 Task: In Mark's project, Add a new field "Sprint" with the field type "Iteration" that starts on December 15, 2023, for the duration of 2 weeks to the roadmap layout.
Action: Mouse pressed left at (252, 157)
Screenshot: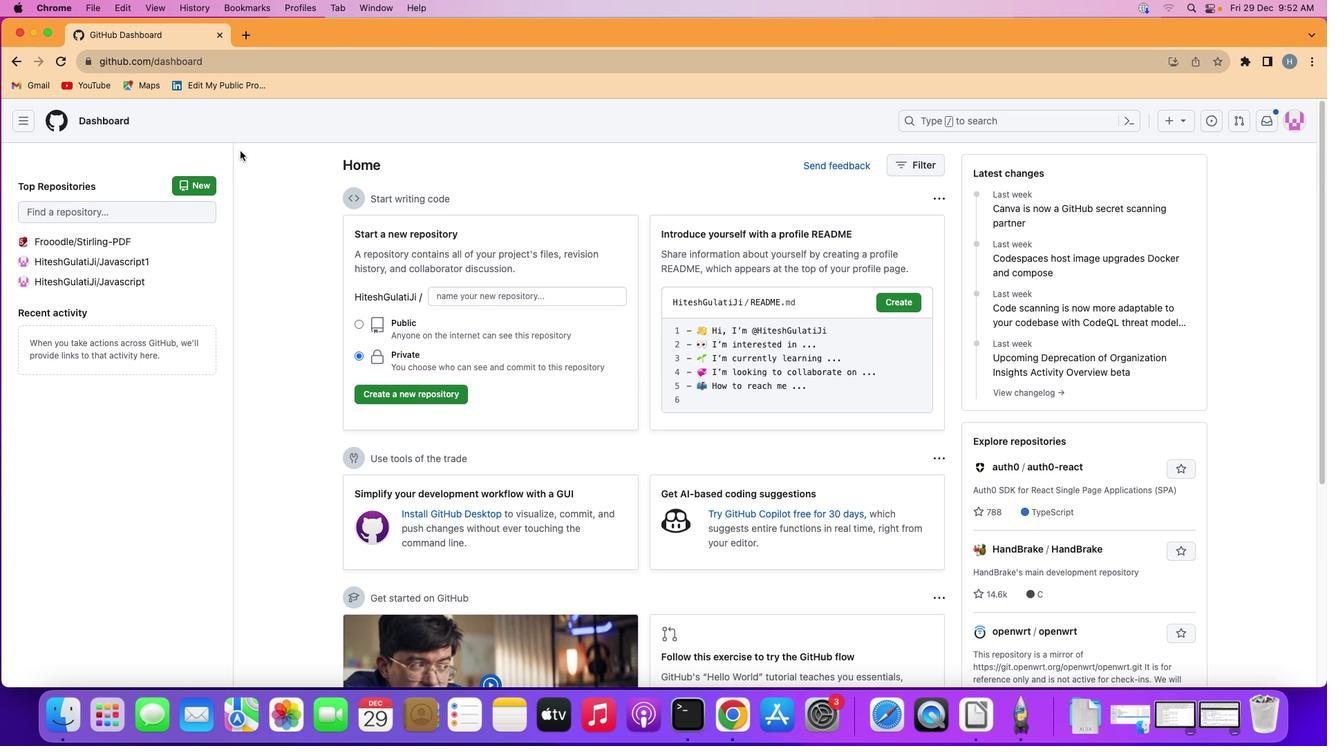 
Action: Mouse moved to (22, 120)
Screenshot: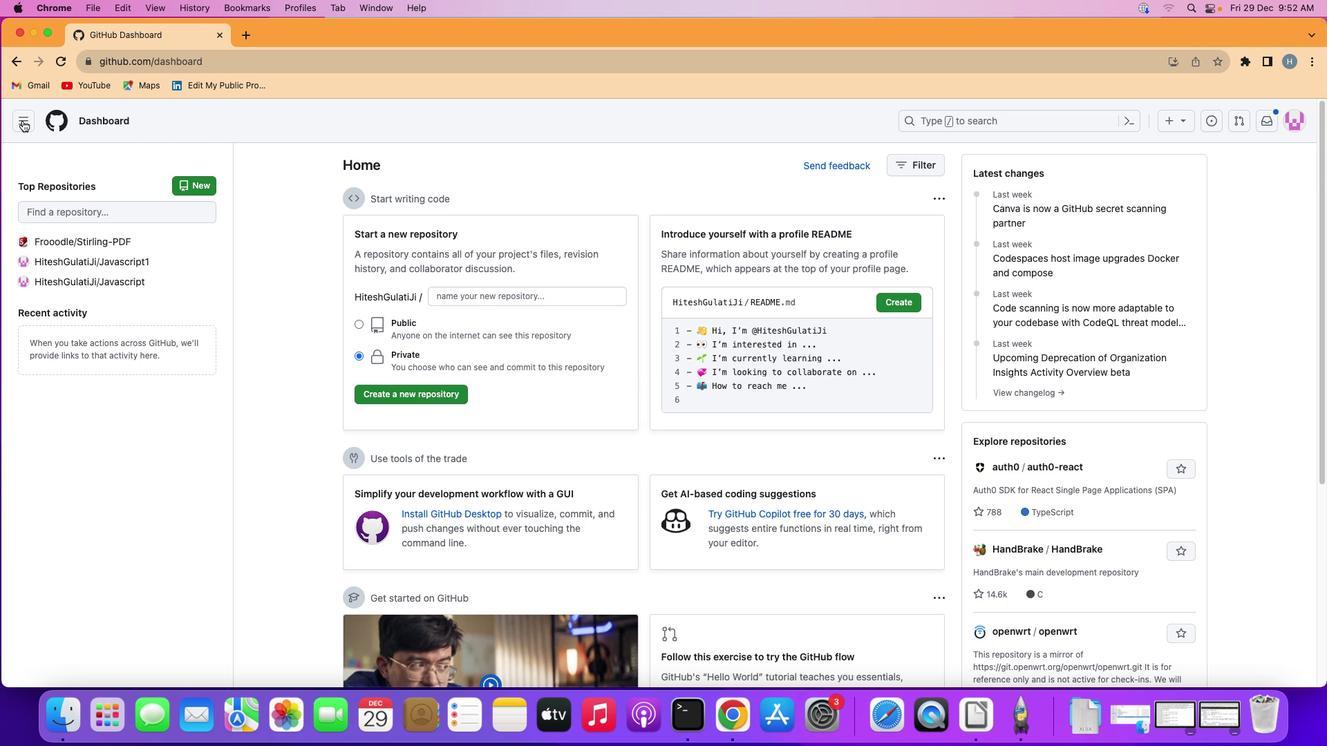 
Action: Mouse pressed left at (22, 120)
Screenshot: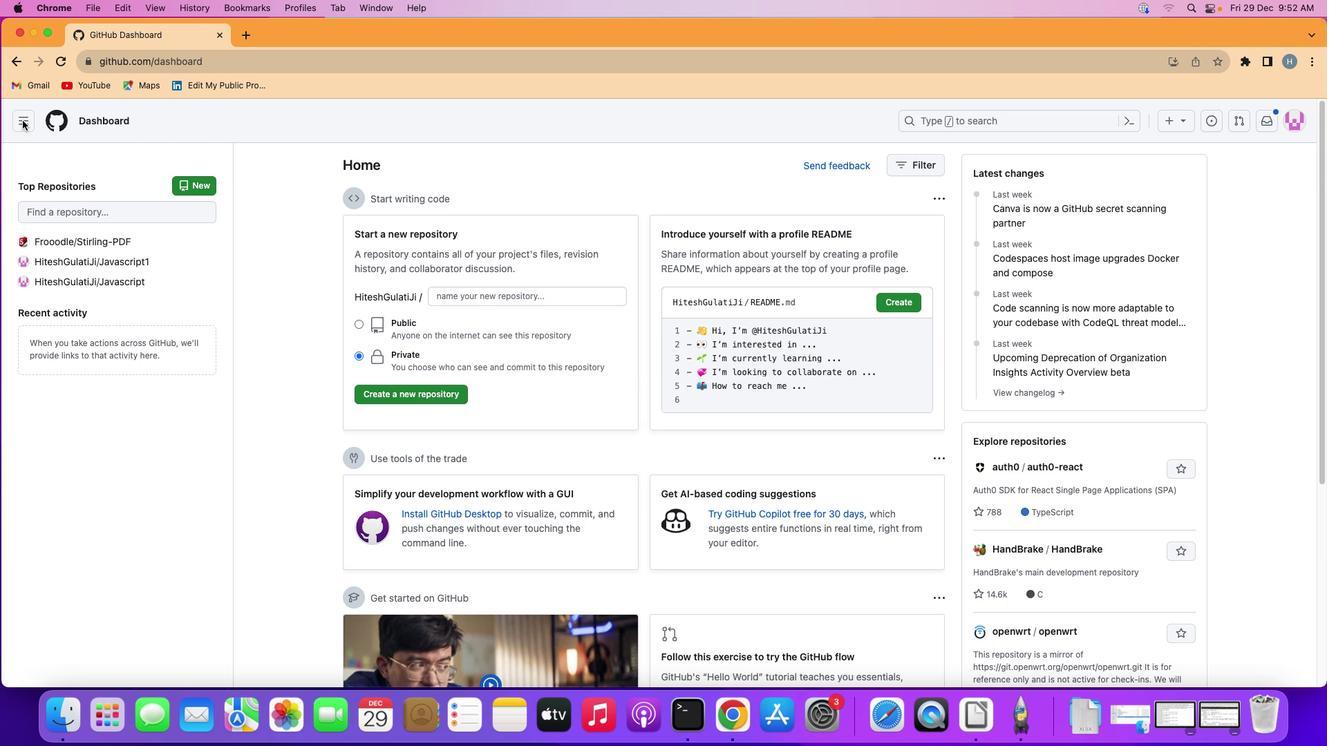 
Action: Mouse moved to (67, 221)
Screenshot: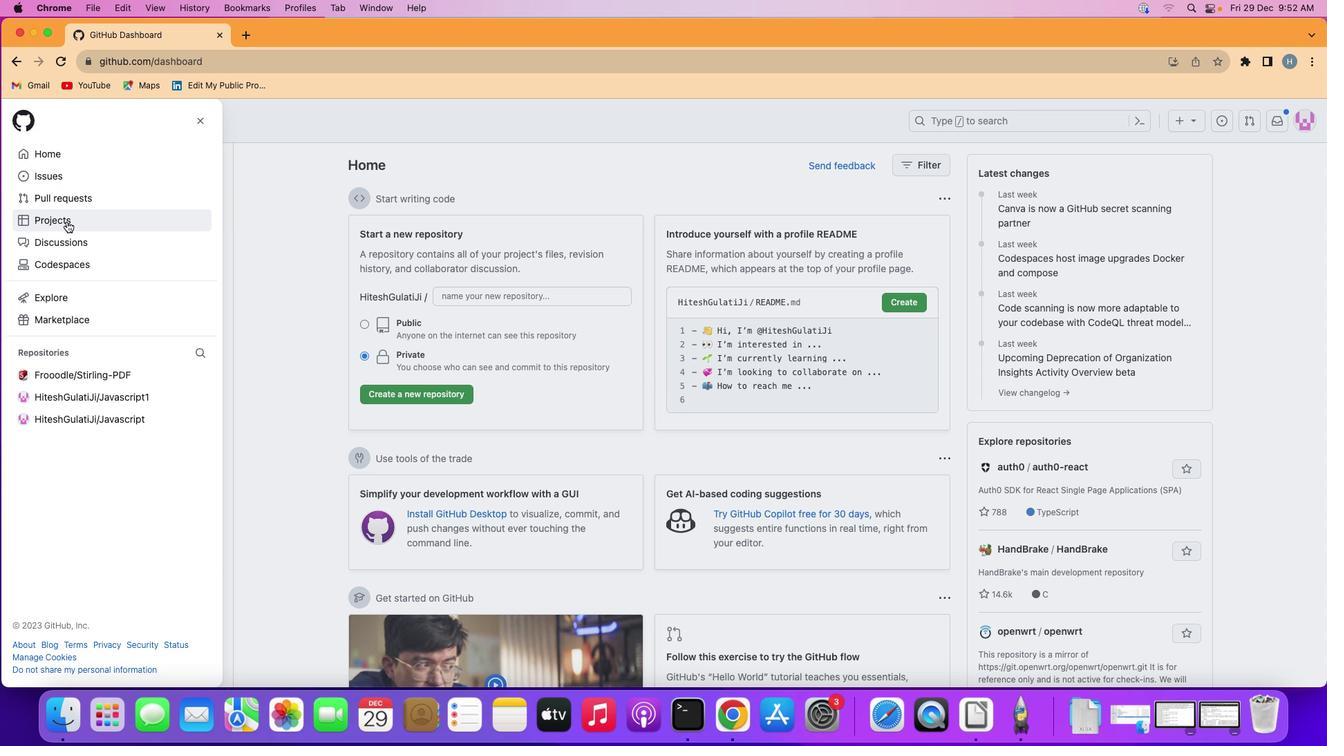 
Action: Mouse pressed left at (67, 221)
Screenshot: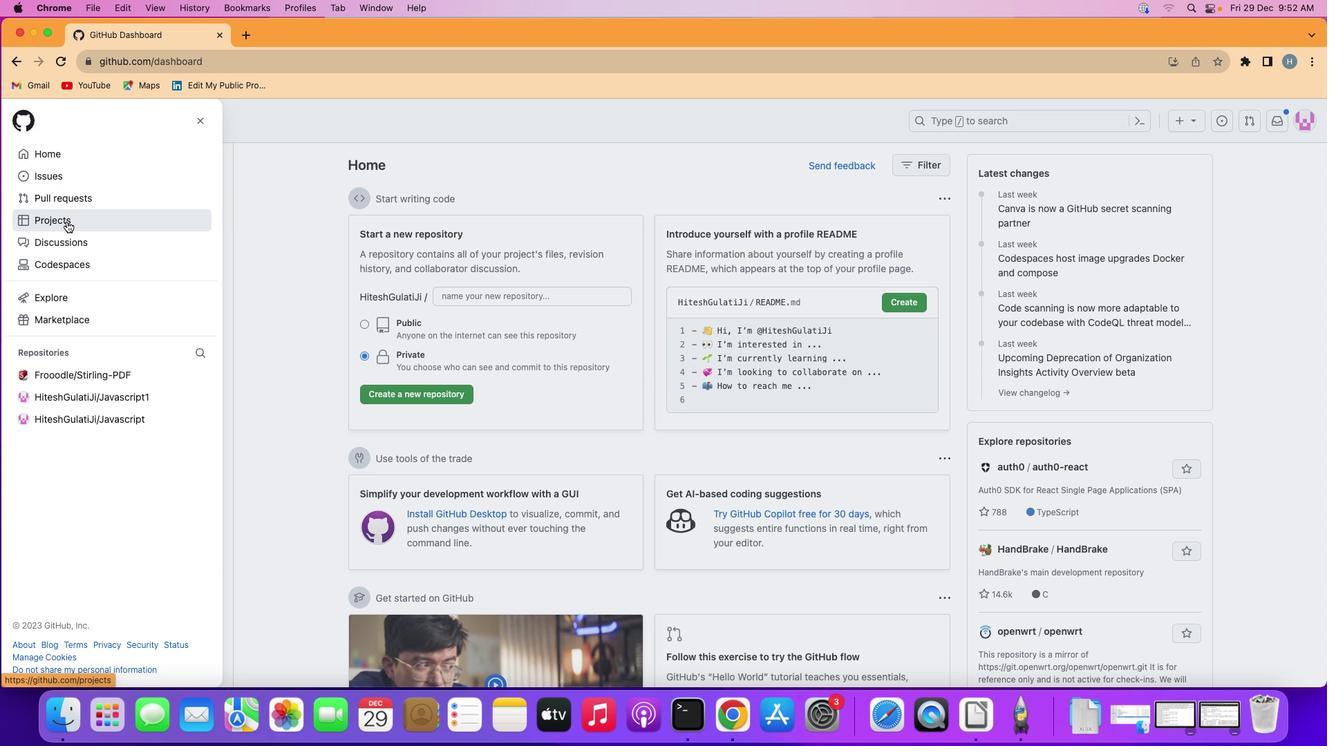 
Action: Mouse moved to (513, 307)
Screenshot: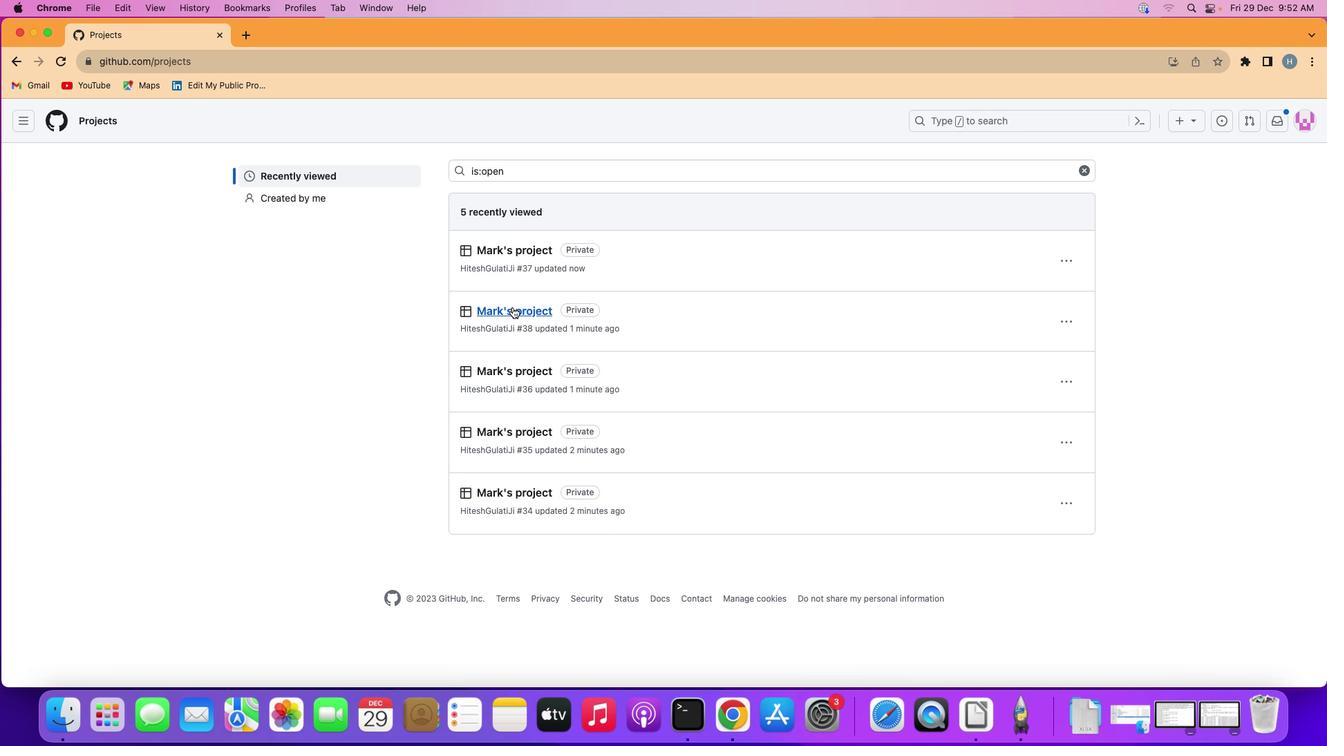 
Action: Mouse pressed left at (513, 307)
Screenshot: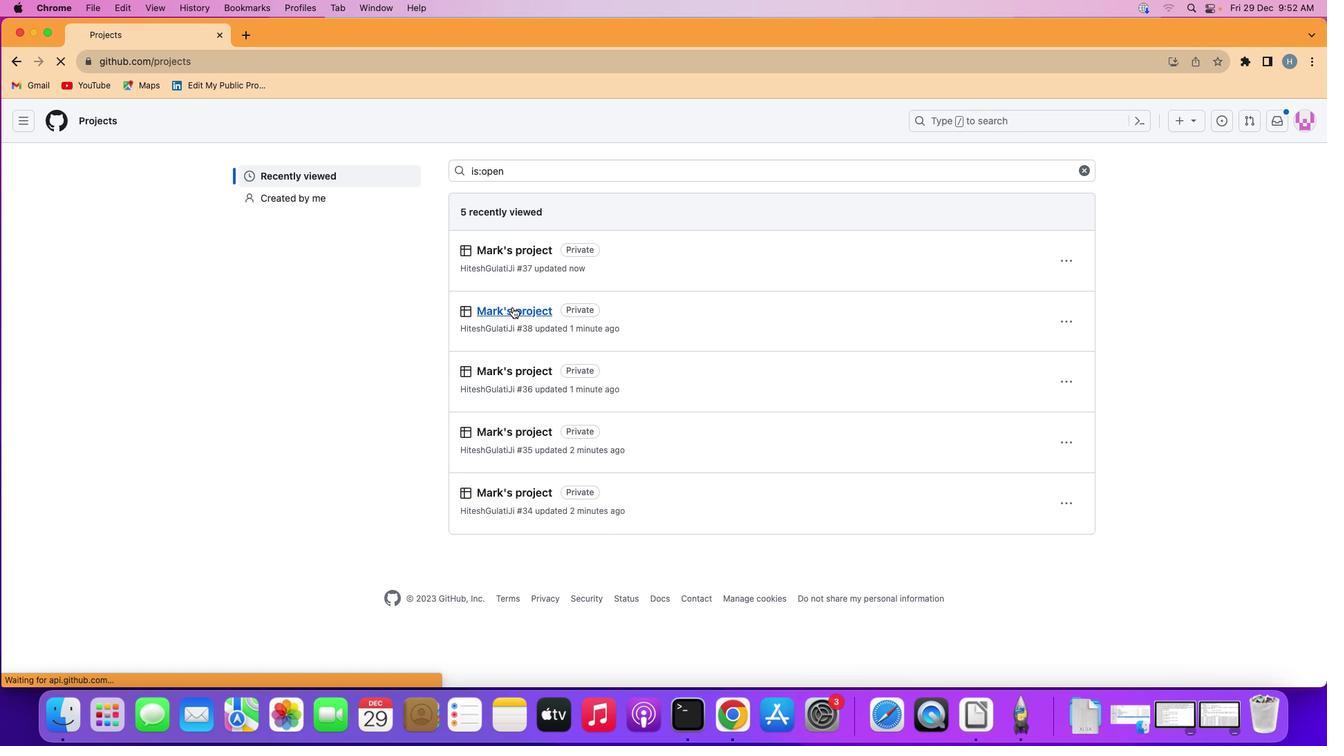 
Action: Mouse moved to (98, 188)
Screenshot: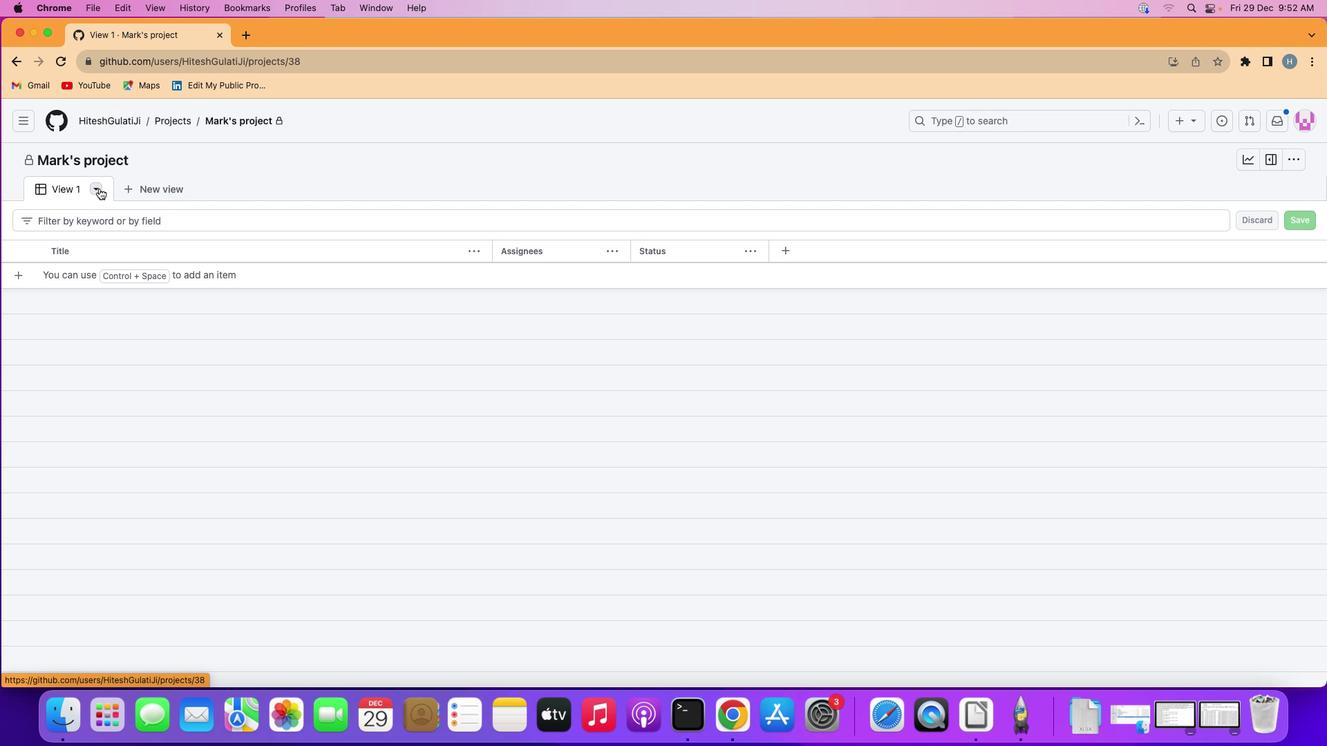 
Action: Mouse pressed left at (98, 188)
Screenshot: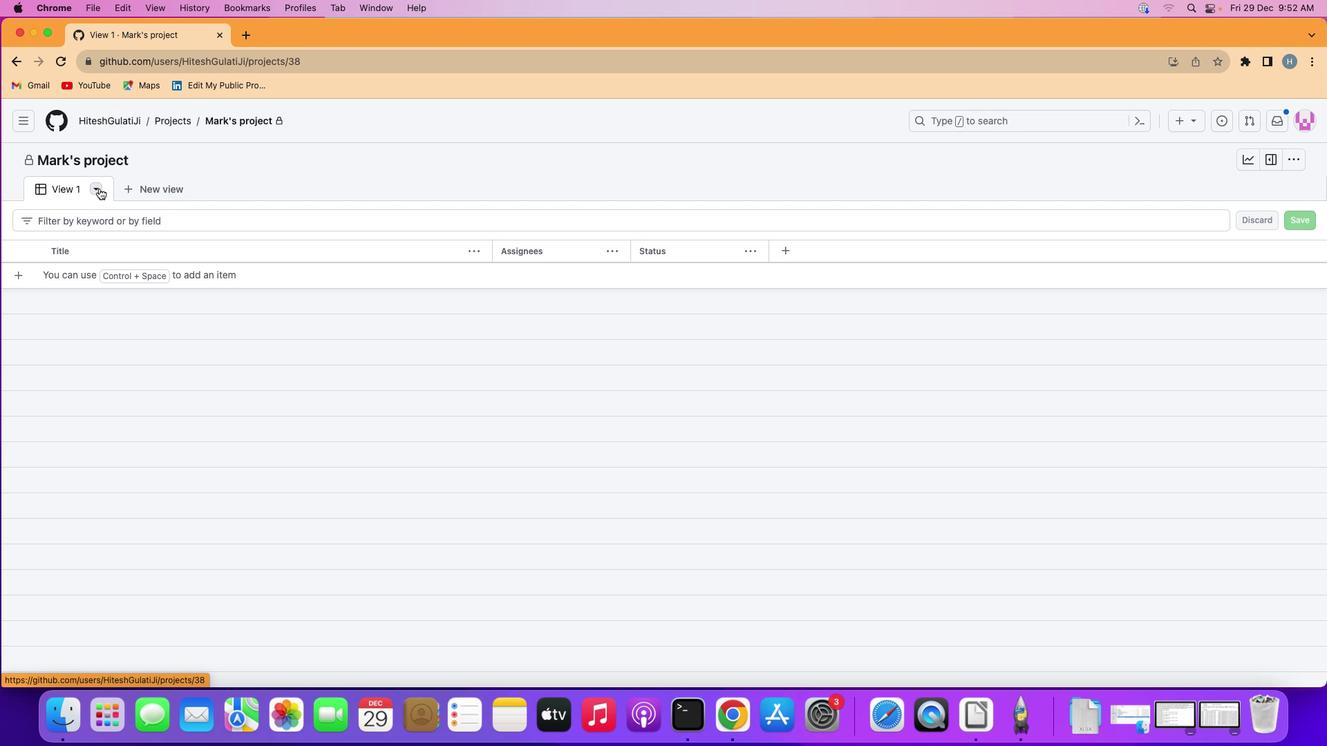 
Action: Mouse moved to (264, 235)
Screenshot: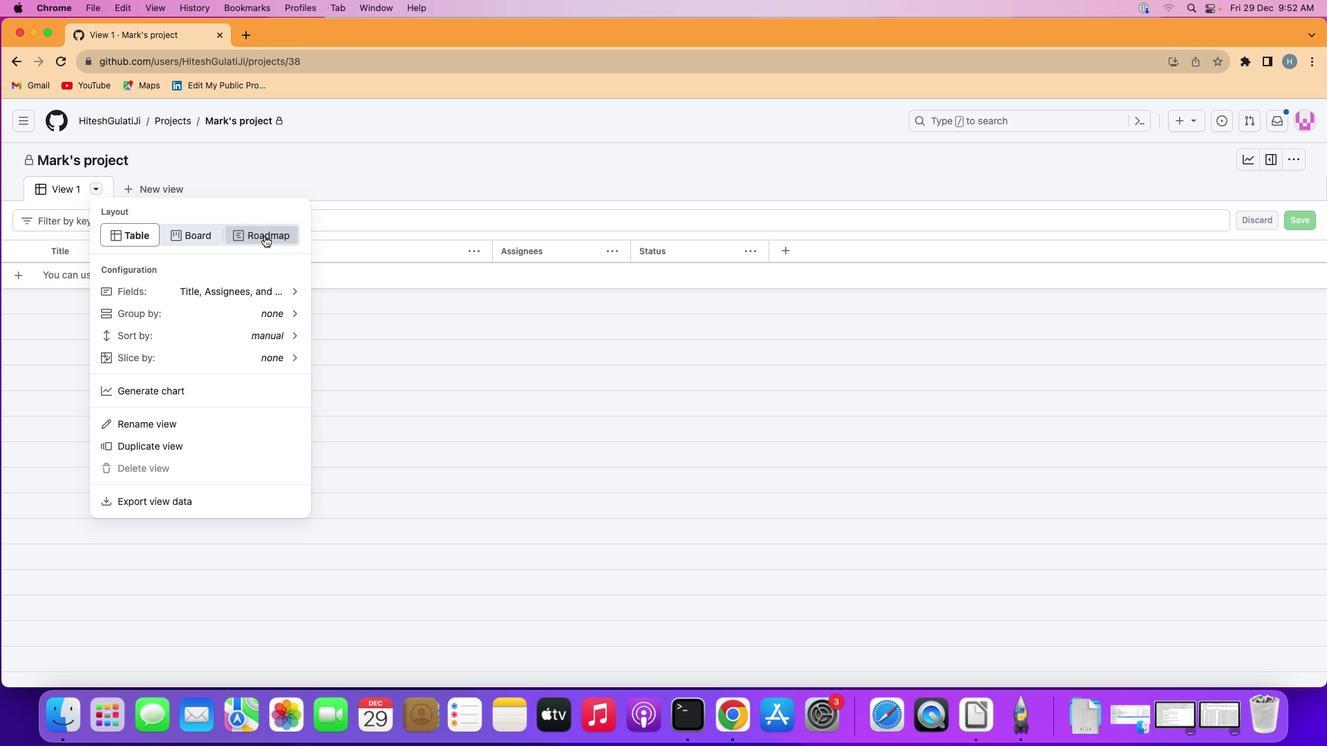 
Action: Mouse pressed left at (264, 235)
Screenshot: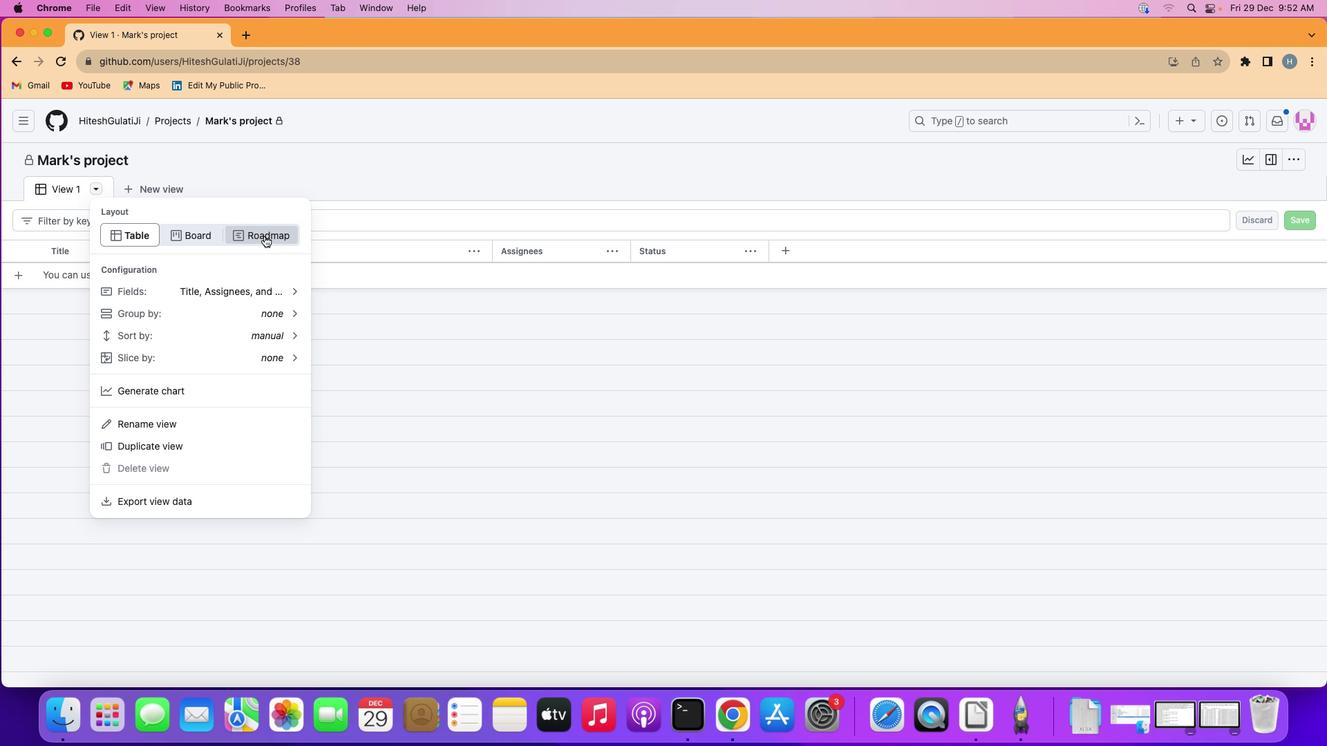 
Action: Mouse moved to (100, 187)
Screenshot: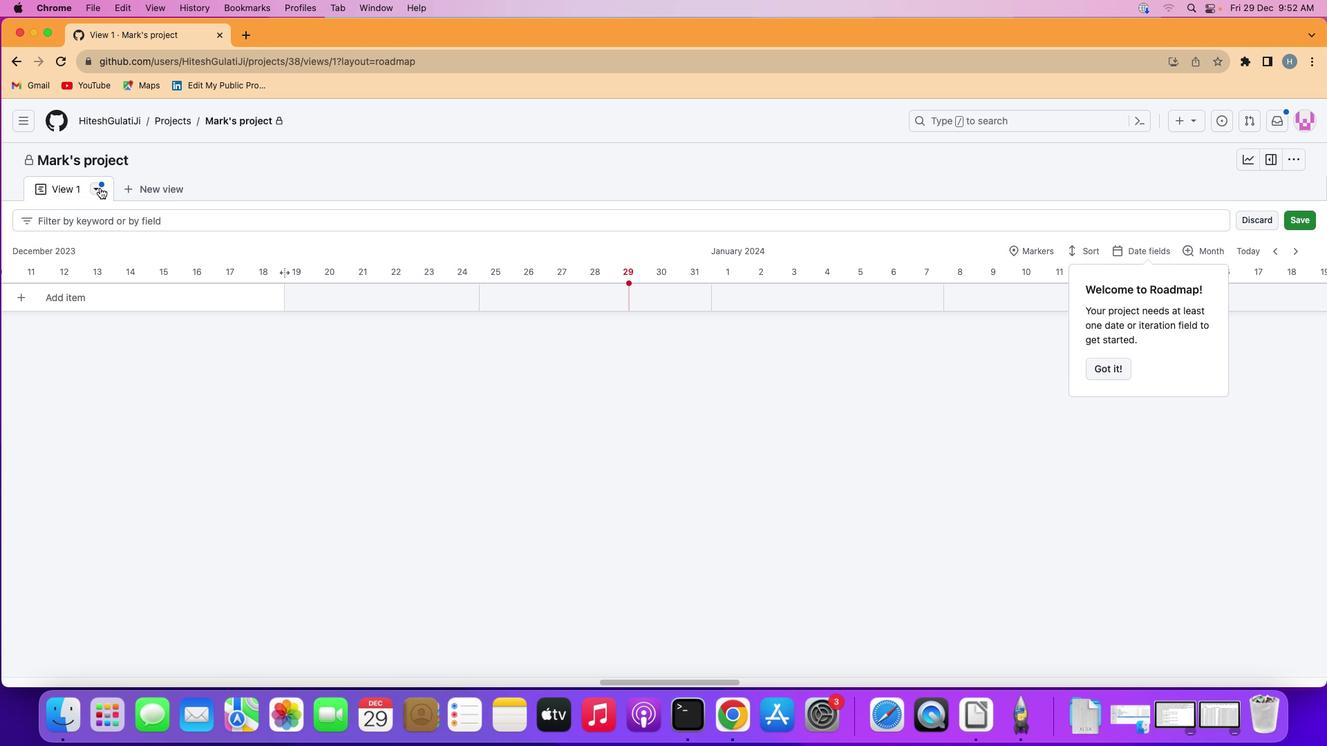 
Action: Mouse pressed left at (100, 187)
Screenshot: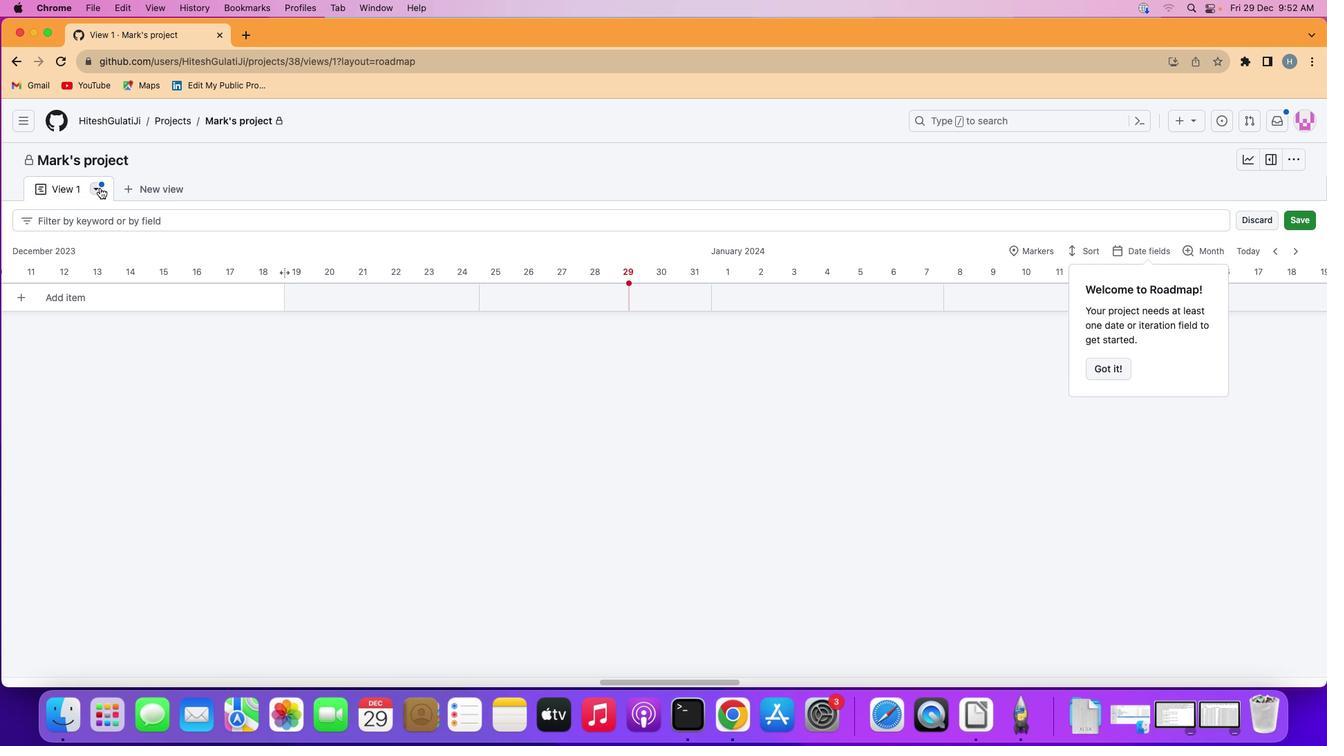 
Action: Mouse moved to (149, 356)
Screenshot: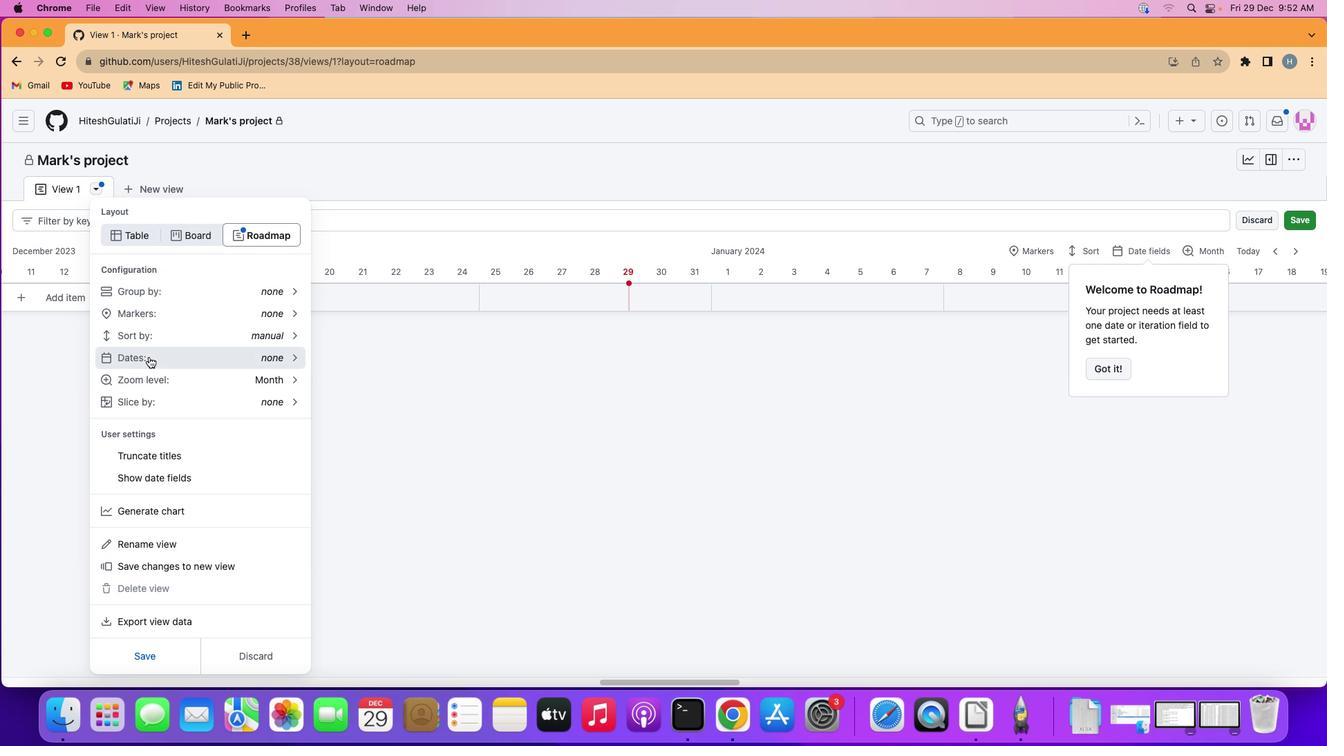 
Action: Mouse pressed left at (149, 356)
Screenshot: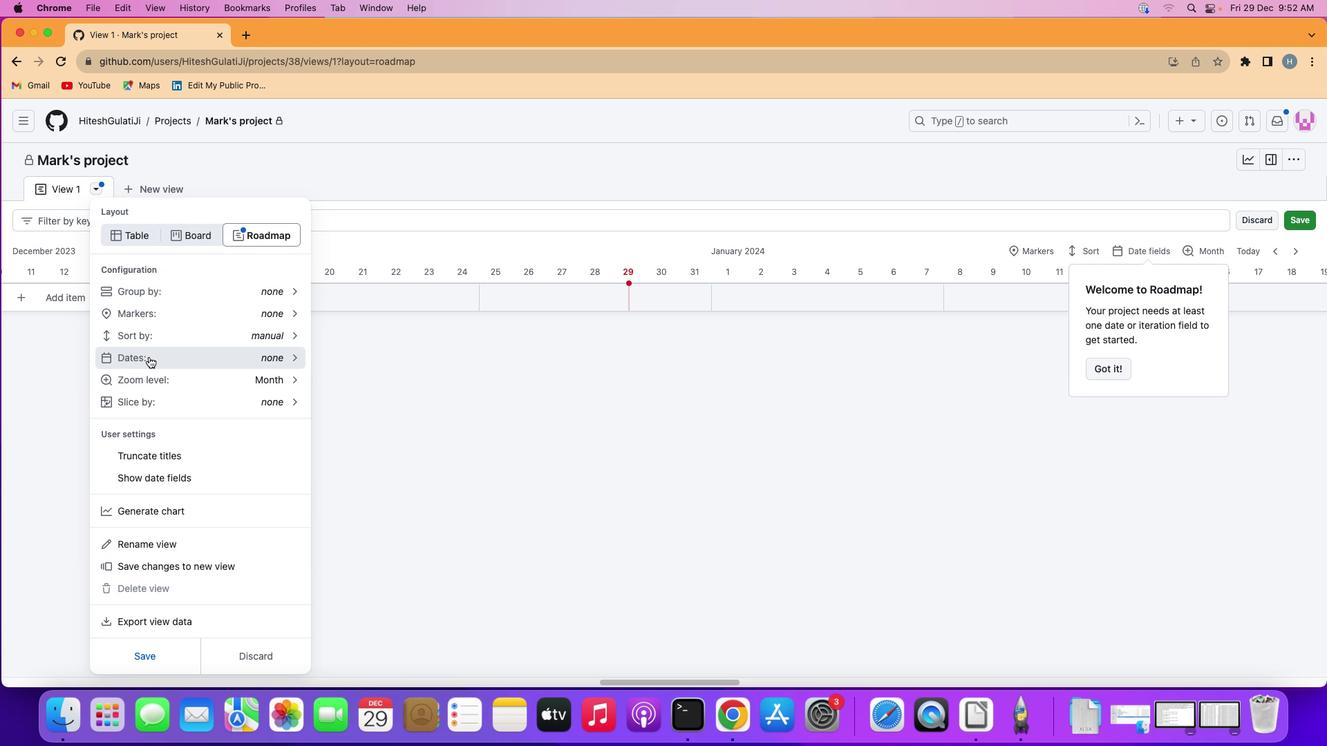 
Action: Mouse moved to (170, 212)
Screenshot: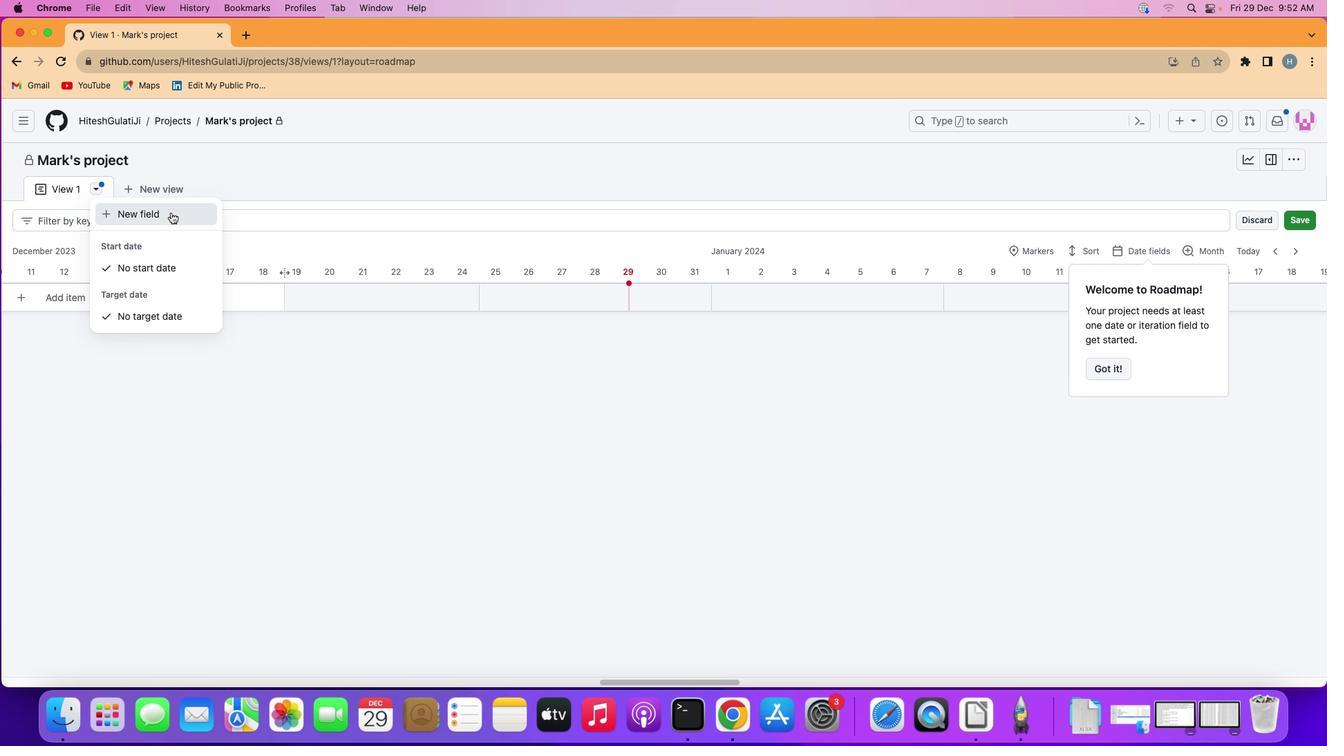 
Action: Mouse pressed left at (170, 212)
Screenshot: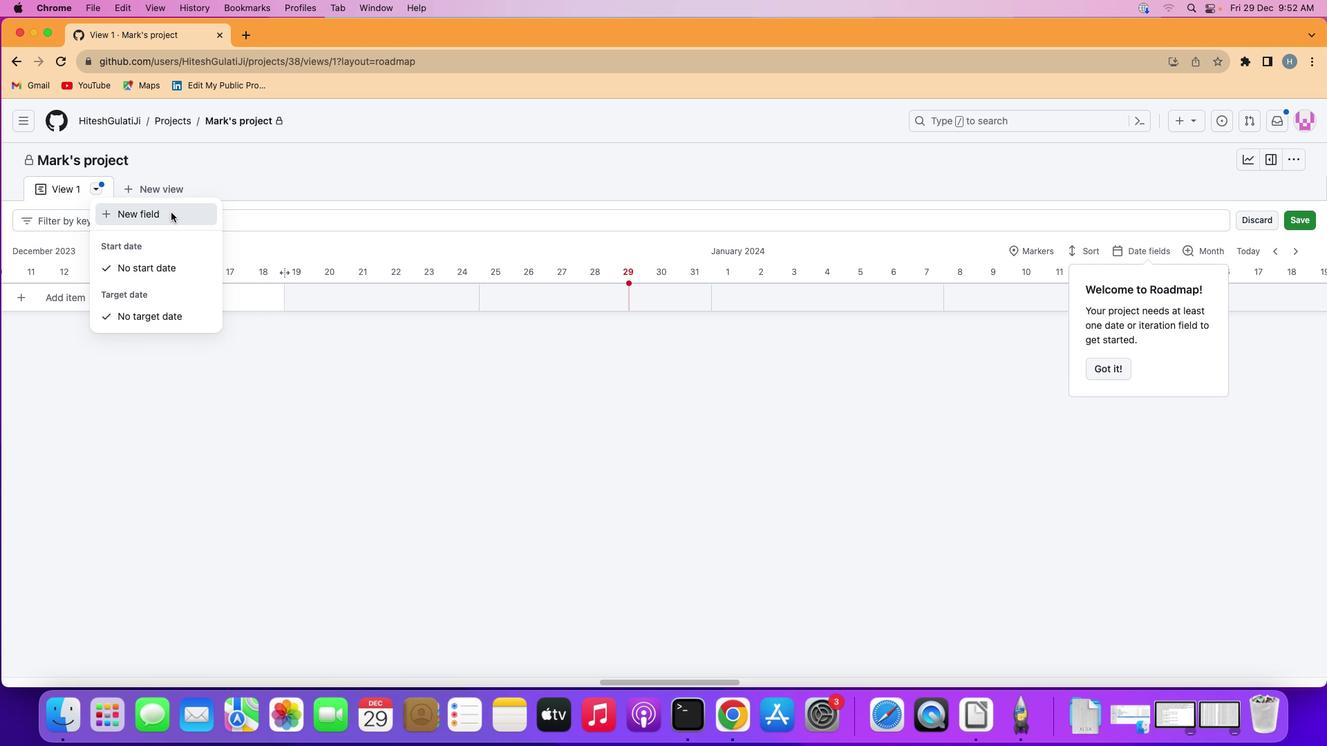 
Action: Mouse moved to (177, 226)
Screenshot: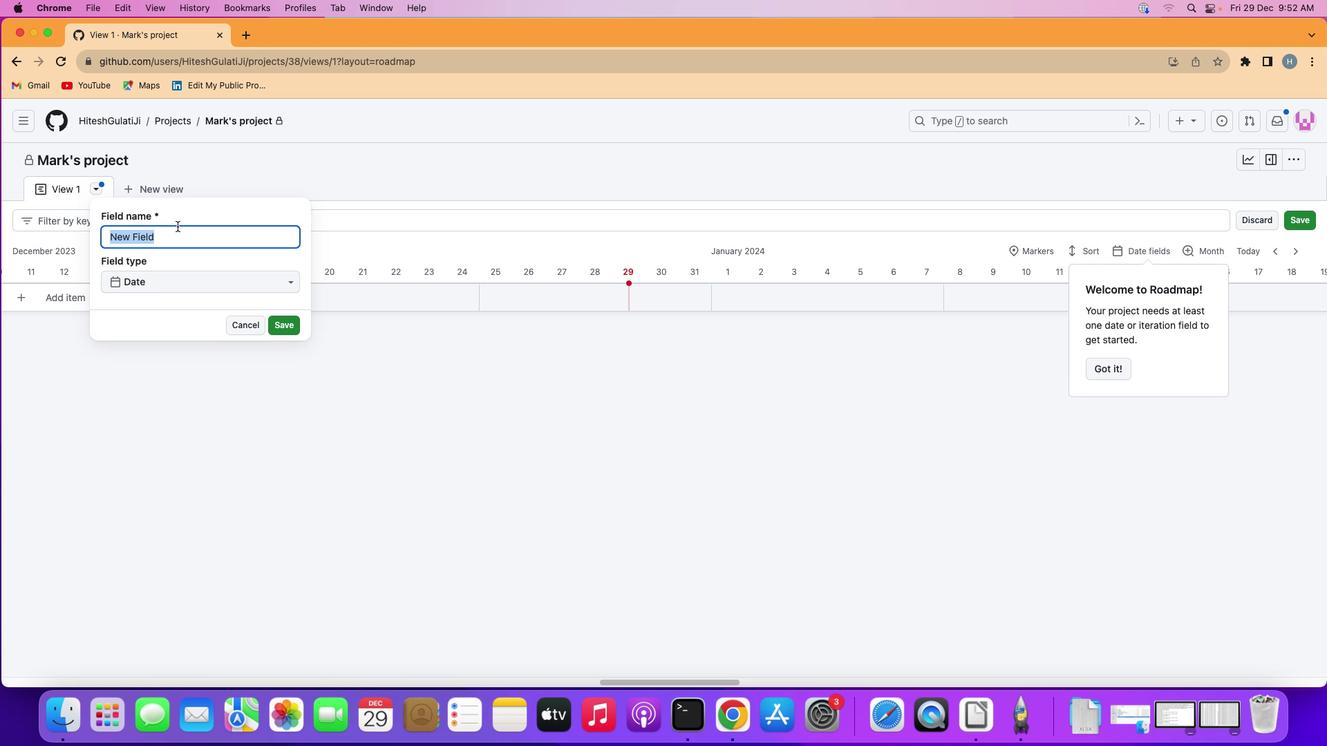 
Action: Key pressed Key.shift'S''p''r''i''n''t'
Screenshot: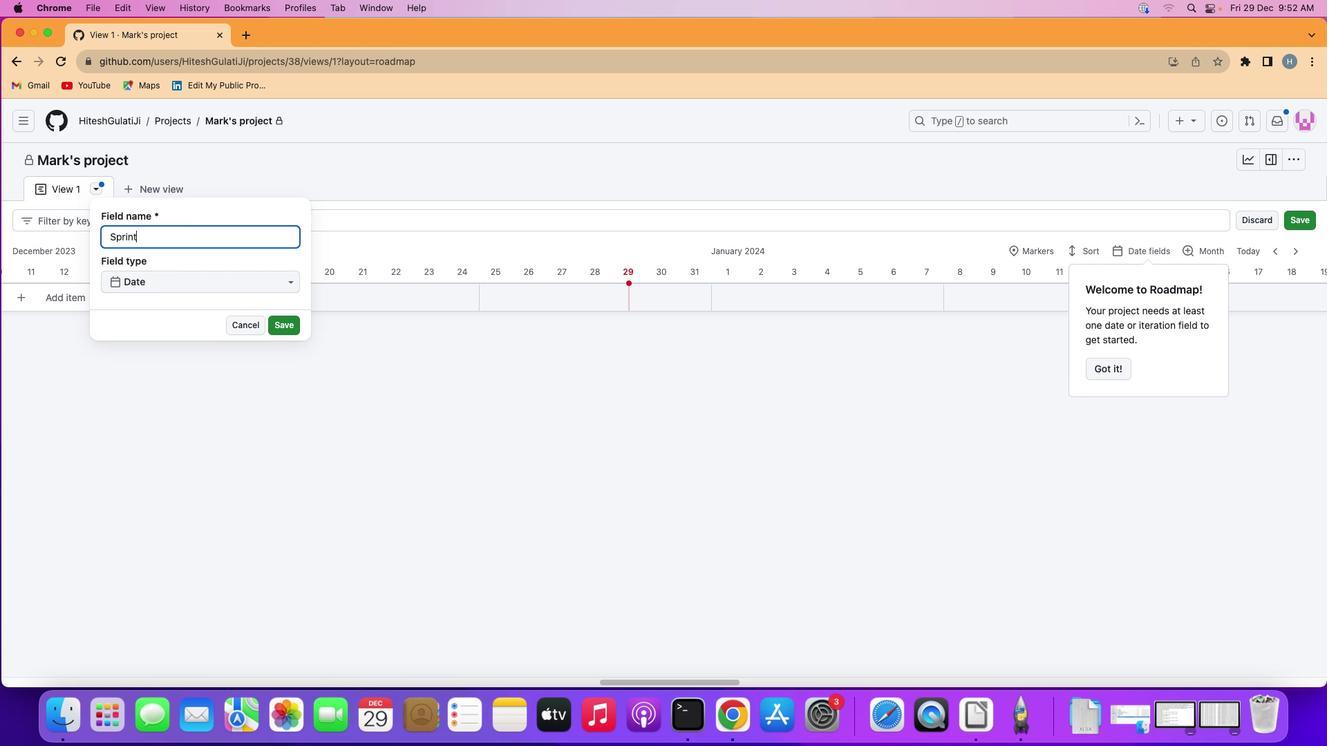 
Action: Mouse moved to (186, 280)
Screenshot: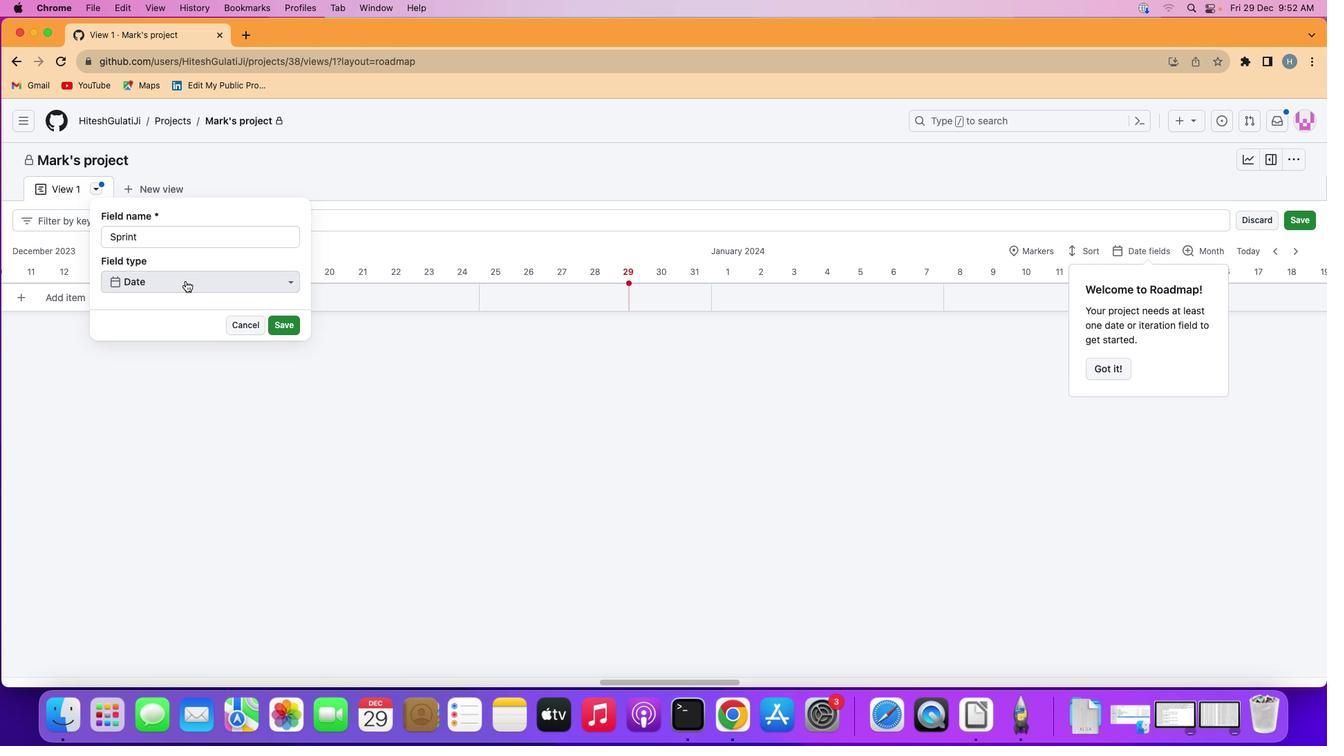 
Action: Mouse pressed left at (186, 280)
Screenshot: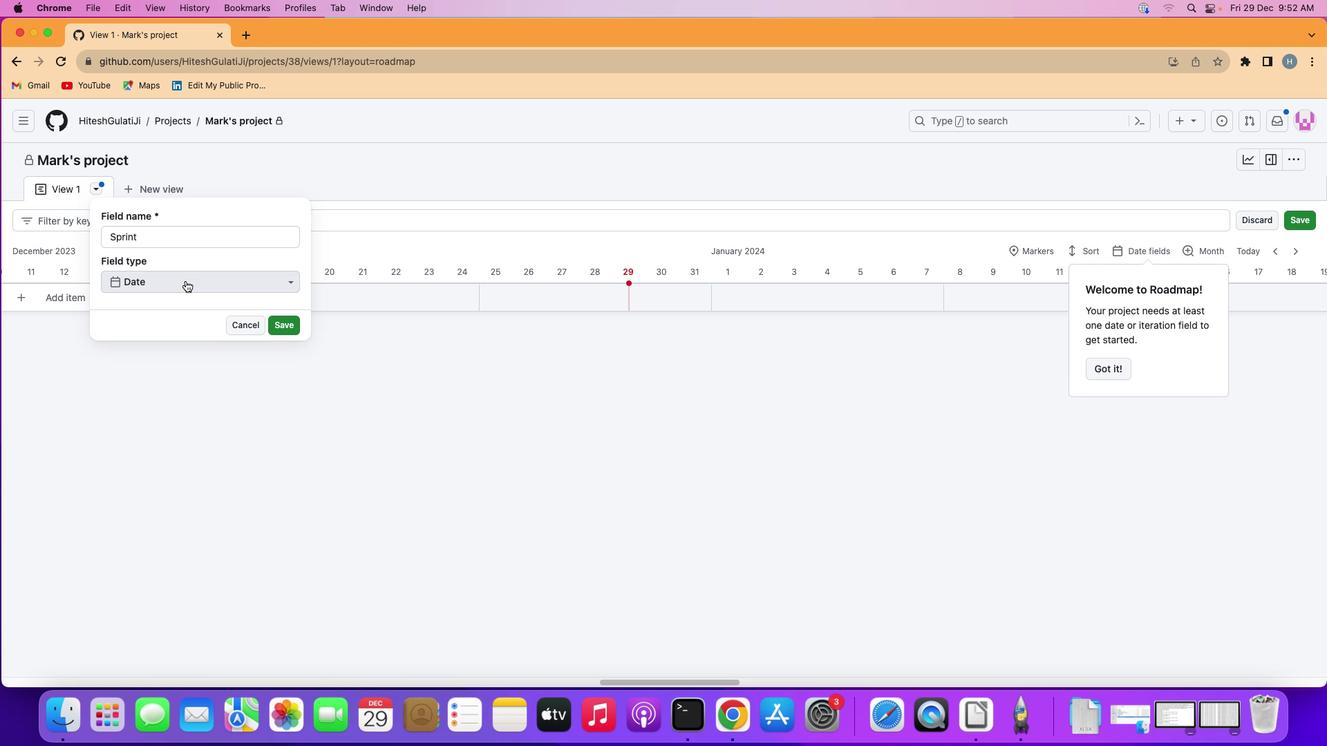 
Action: Mouse moved to (170, 337)
Screenshot: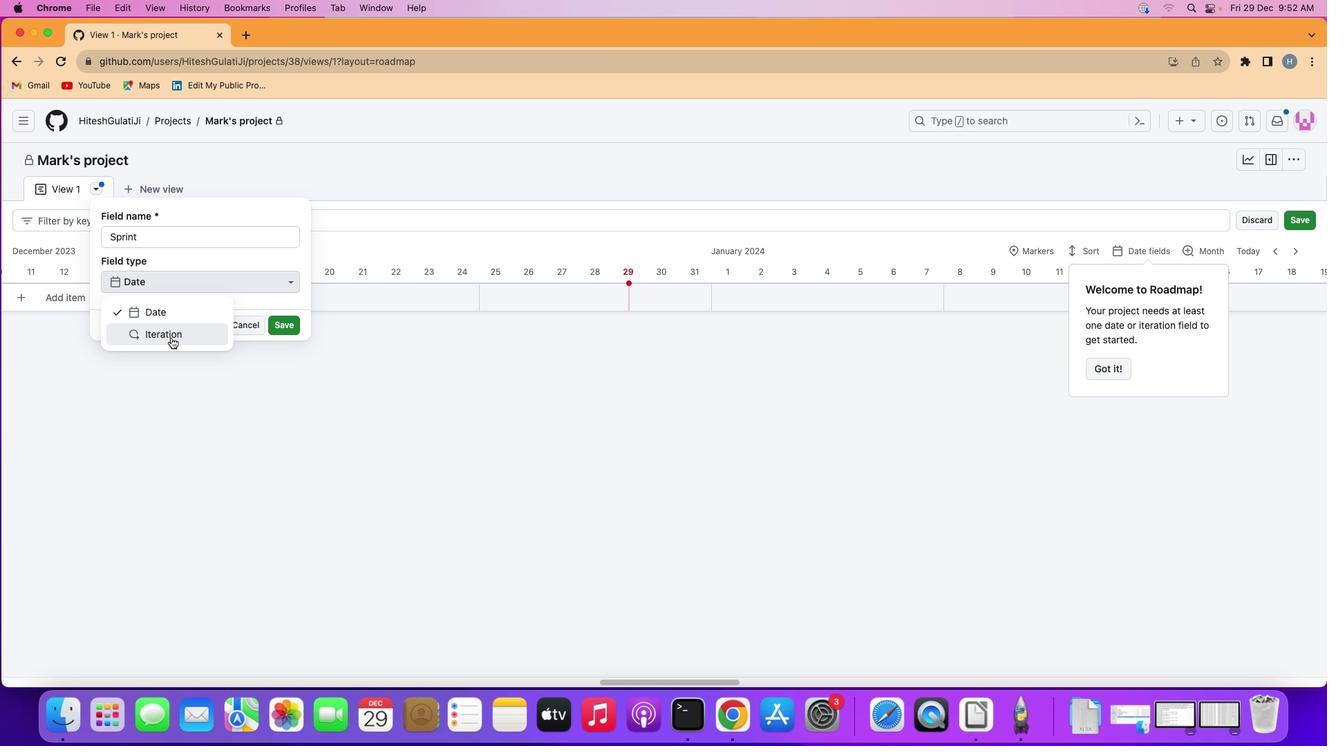 
Action: Mouse pressed left at (170, 337)
Screenshot: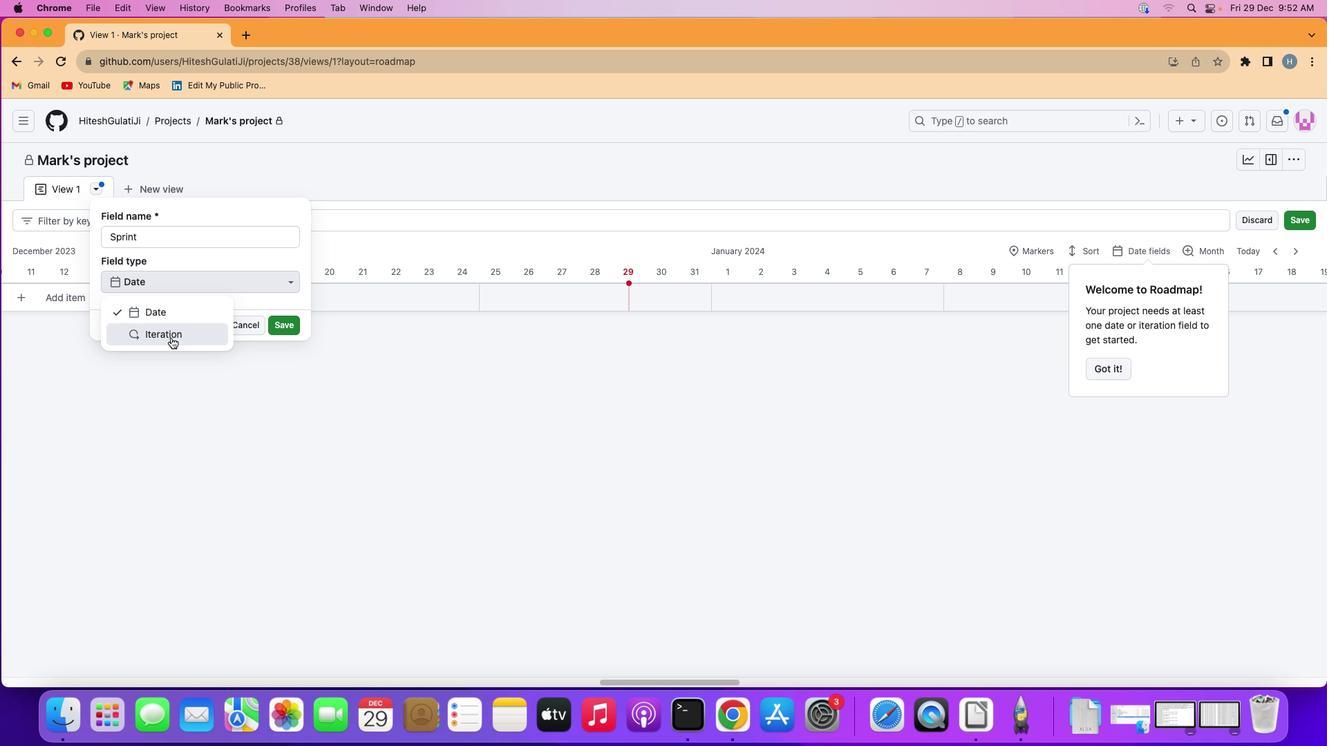 
Action: Mouse moved to (182, 347)
Screenshot: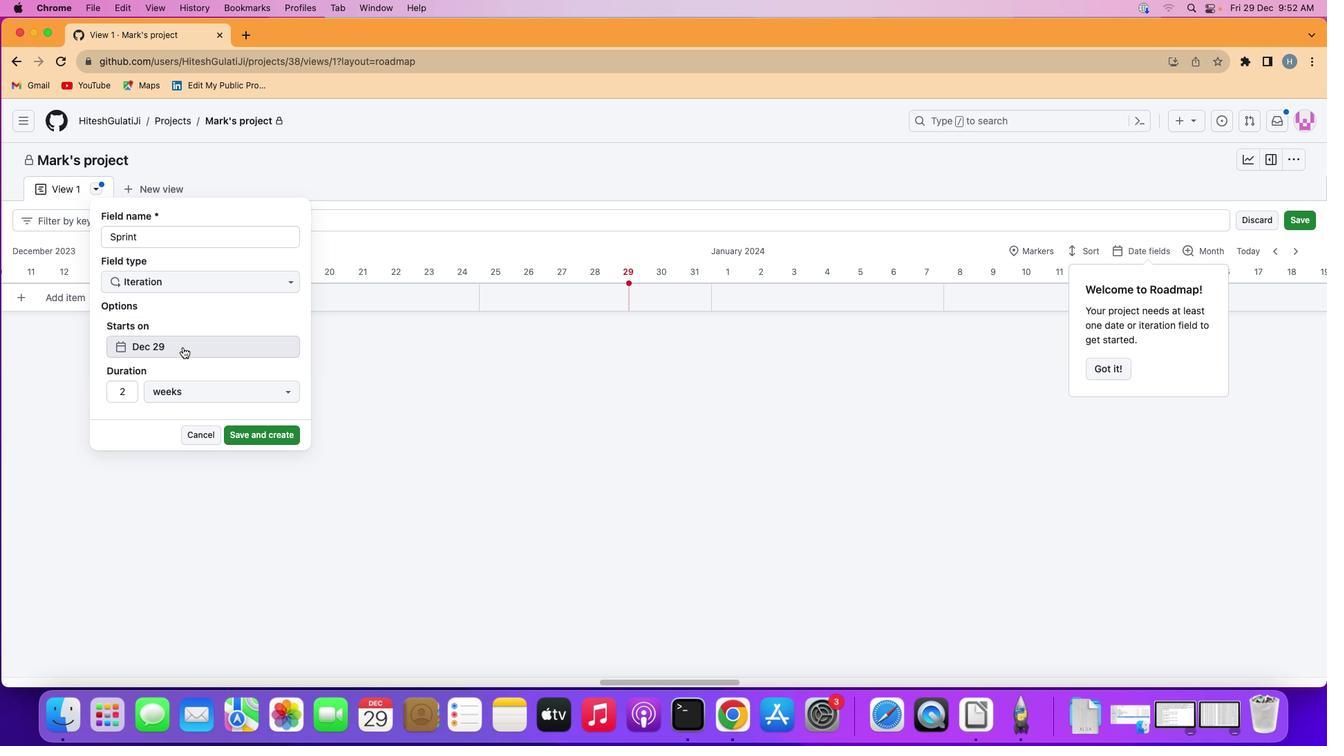 
Action: Mouse pressed left at (182, 347)
Screenshot: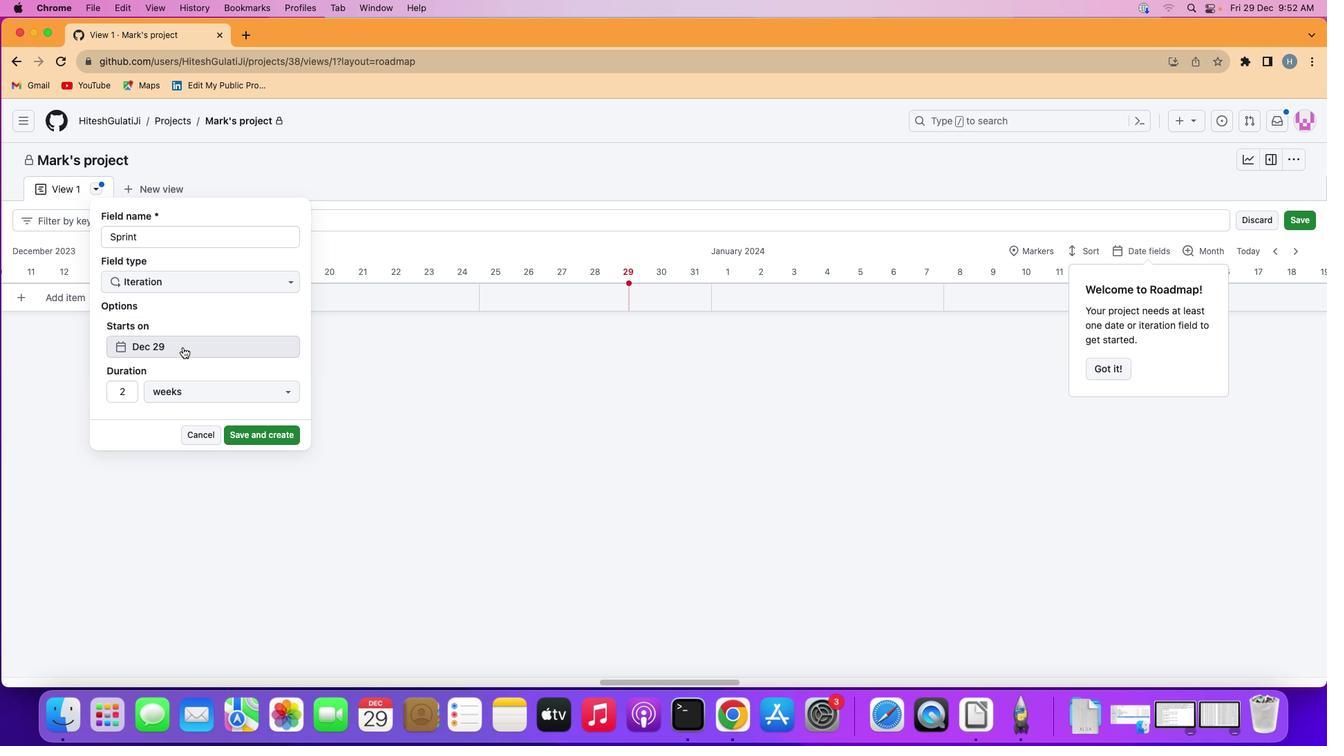 
Action: Mouse moved to (271, 481)
Screenshot: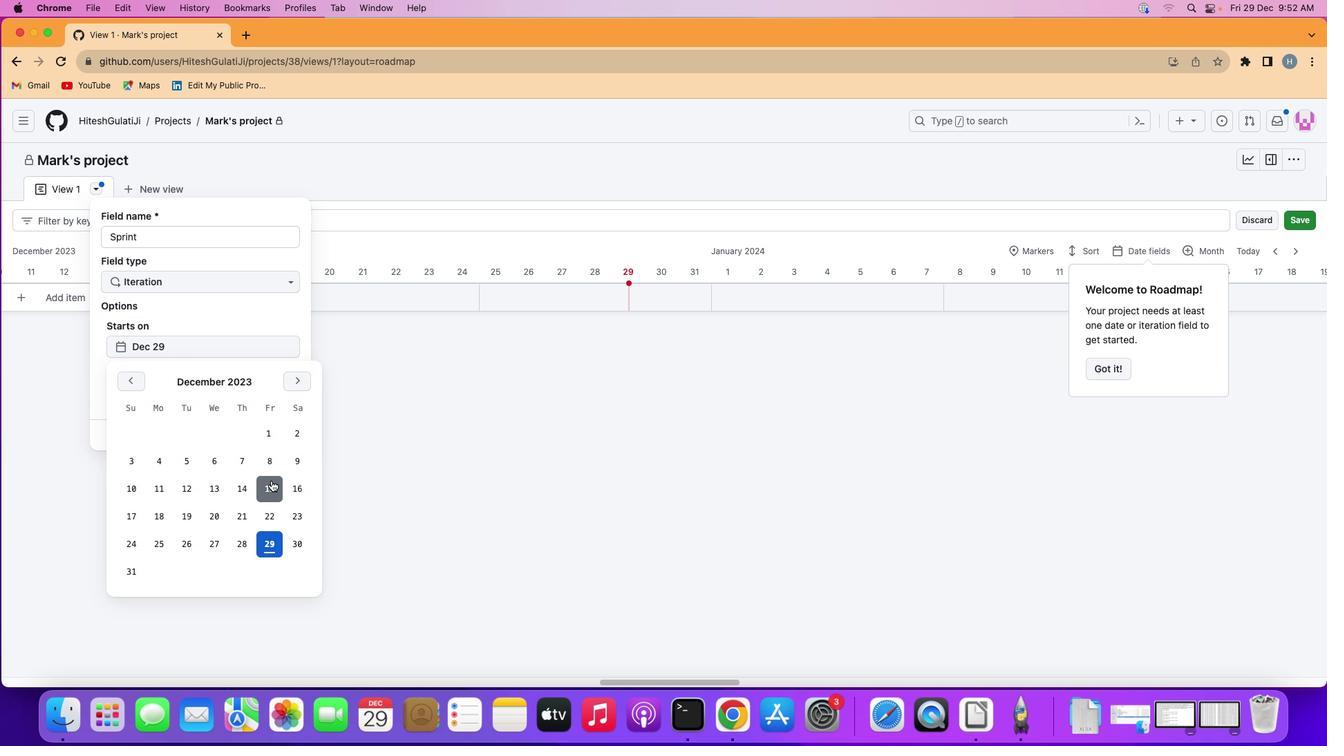 
Action: Mouse pressed left at (271, 481)
Screenshot: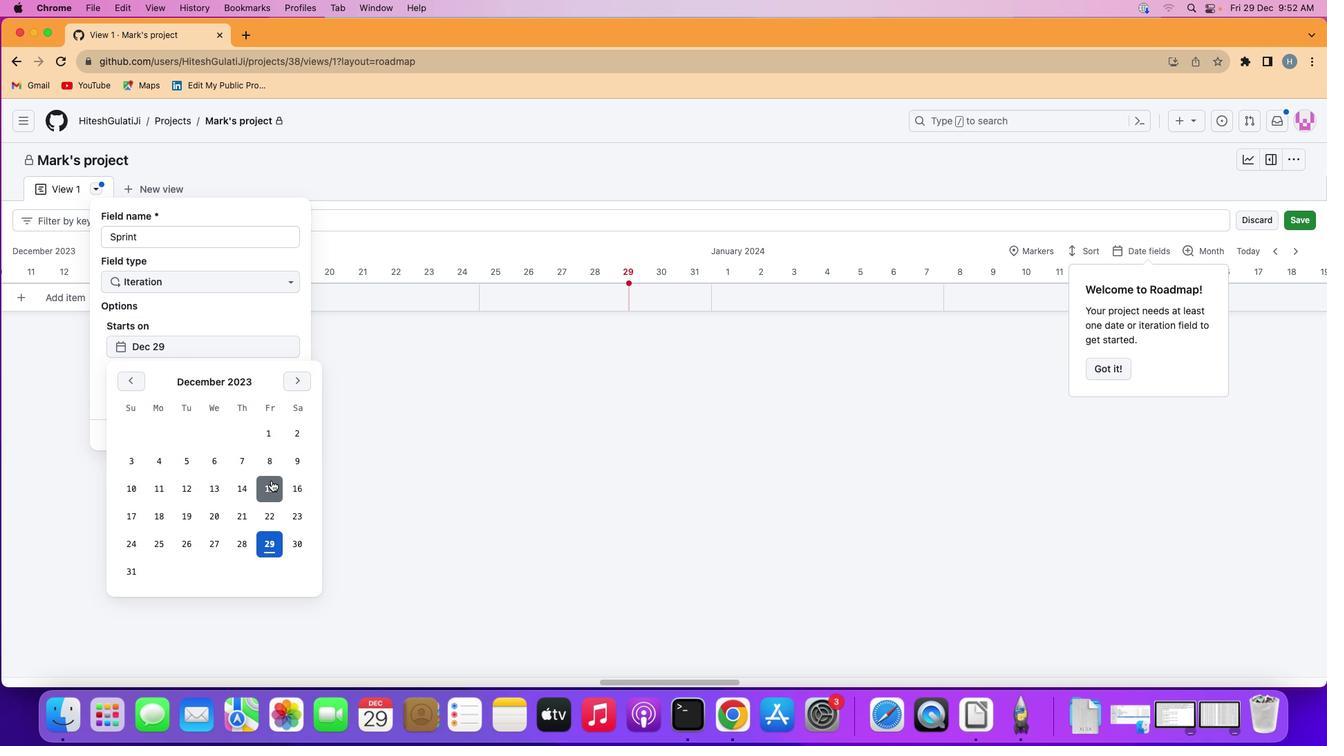 
Action: Mouse moved to (235, 390)
Screenshot: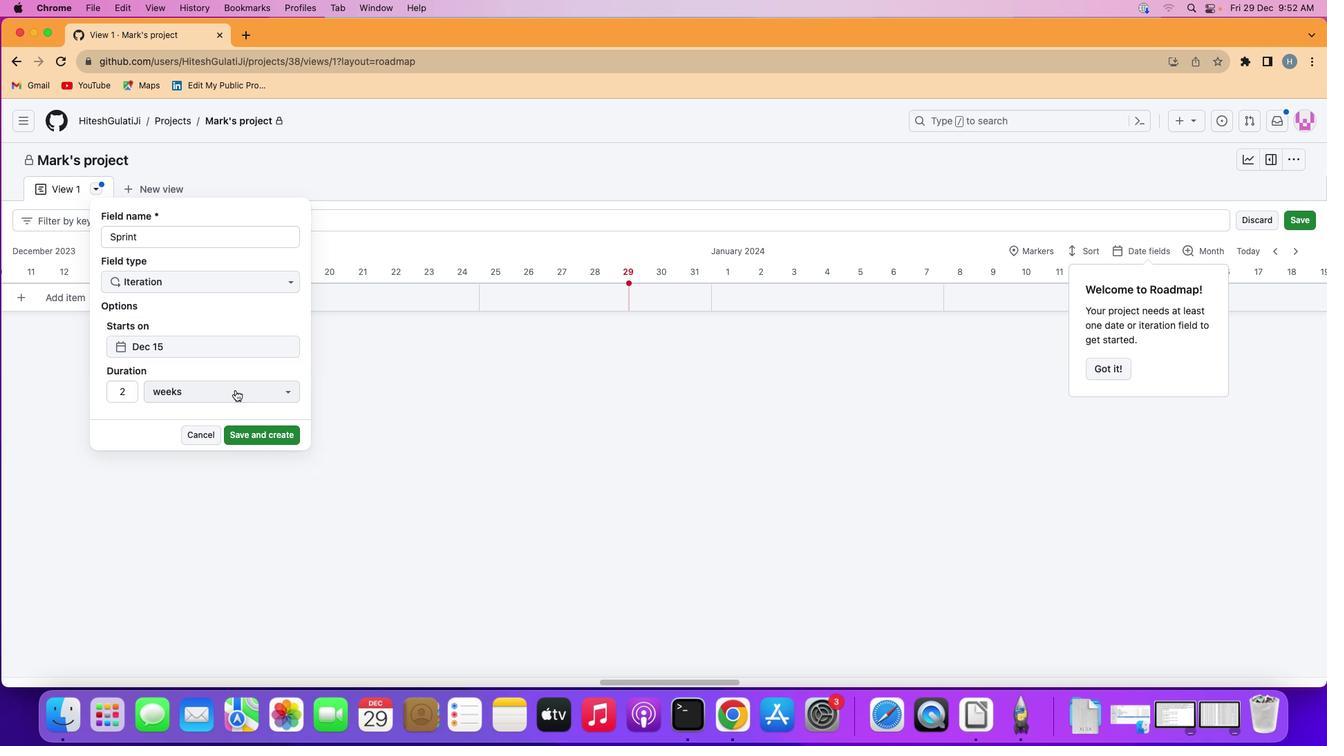 
Action: Mouse pressed left at (235, 390)
Screenshot: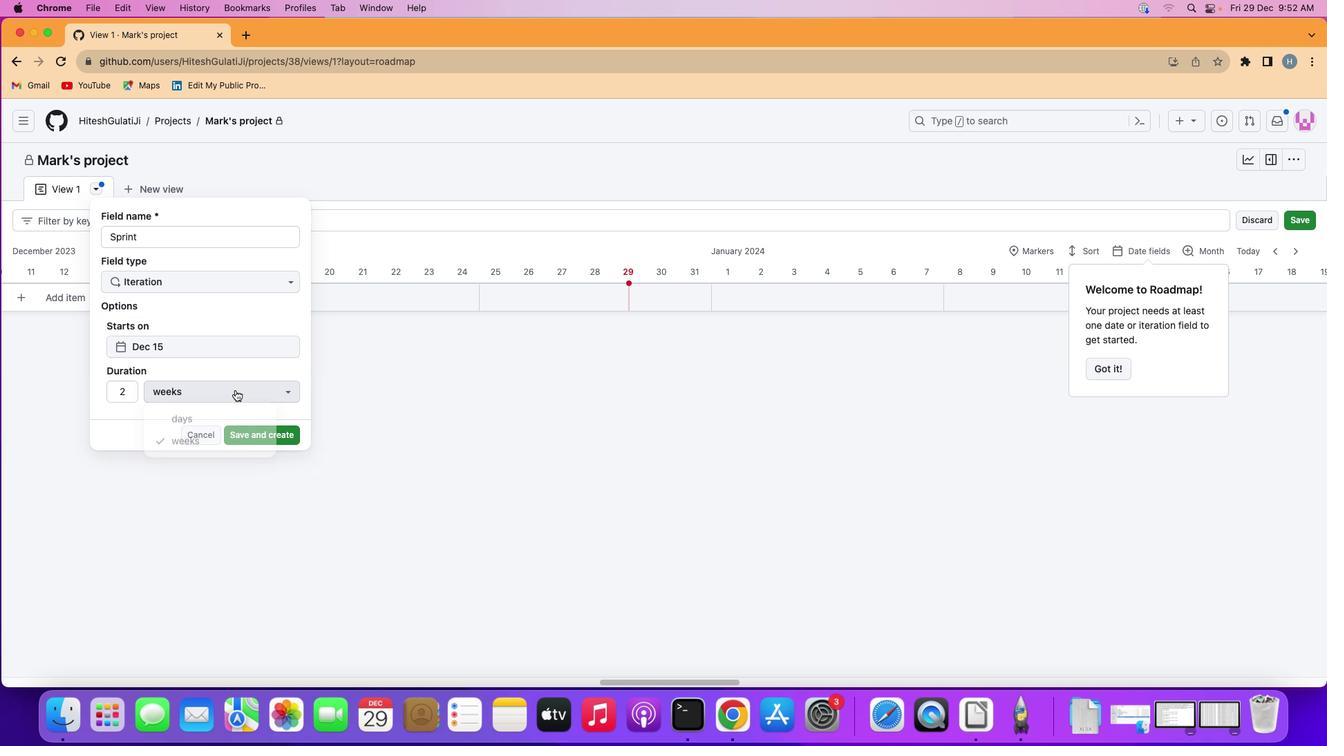 
Action: Mouse moved to (208, 443)
Screenshot: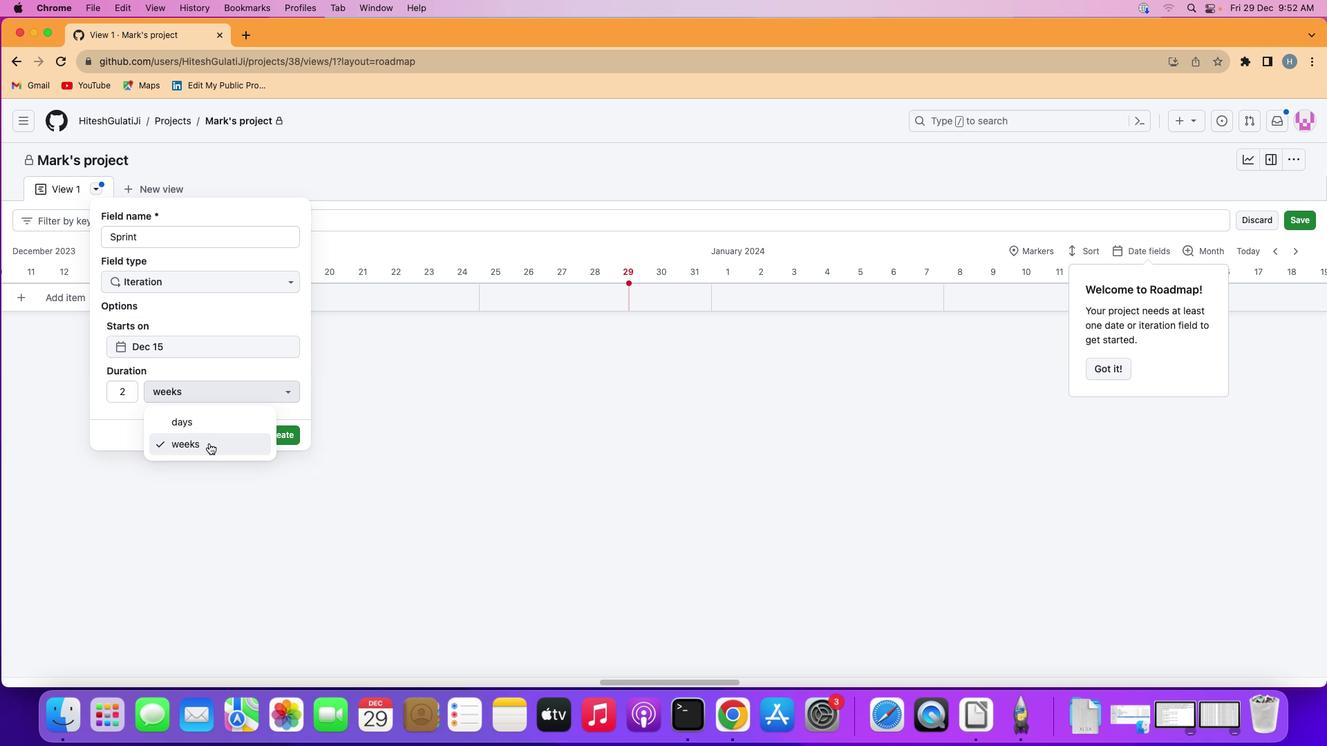 
Action: Mouse pressed left at (208, 443)
Screenshot: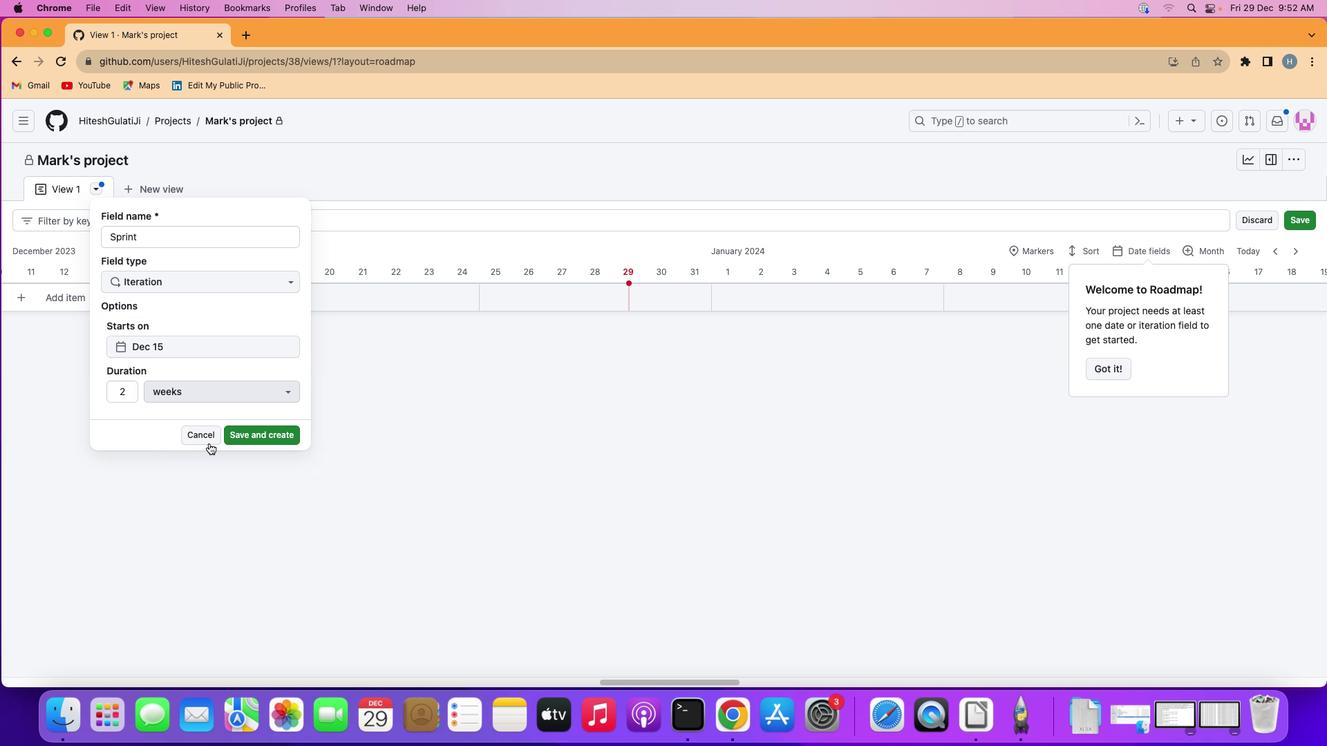 
Action: Mouse moved to (271, 432)
Screenshot: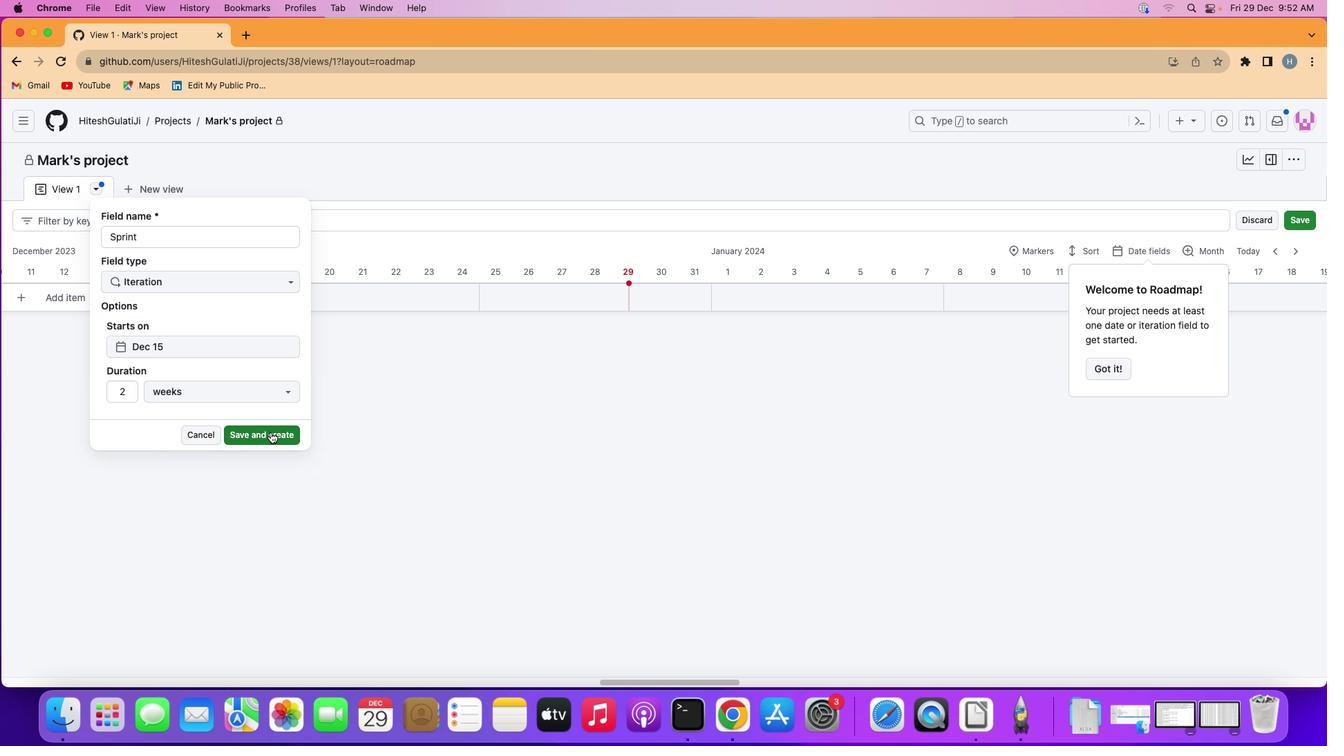 
Action: Mouse pressed left at (271, 432)
Screenshot: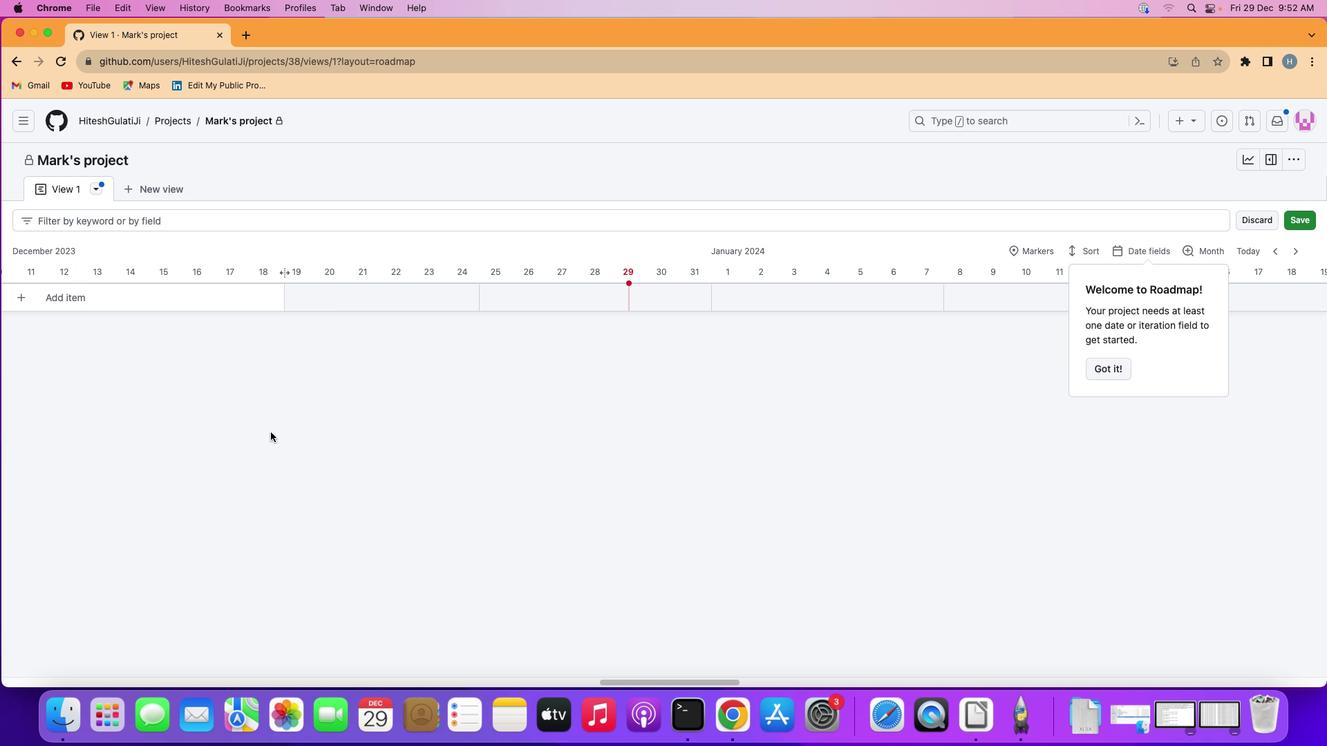 
Action: Mouse moved to (393, 404)
Screenshot: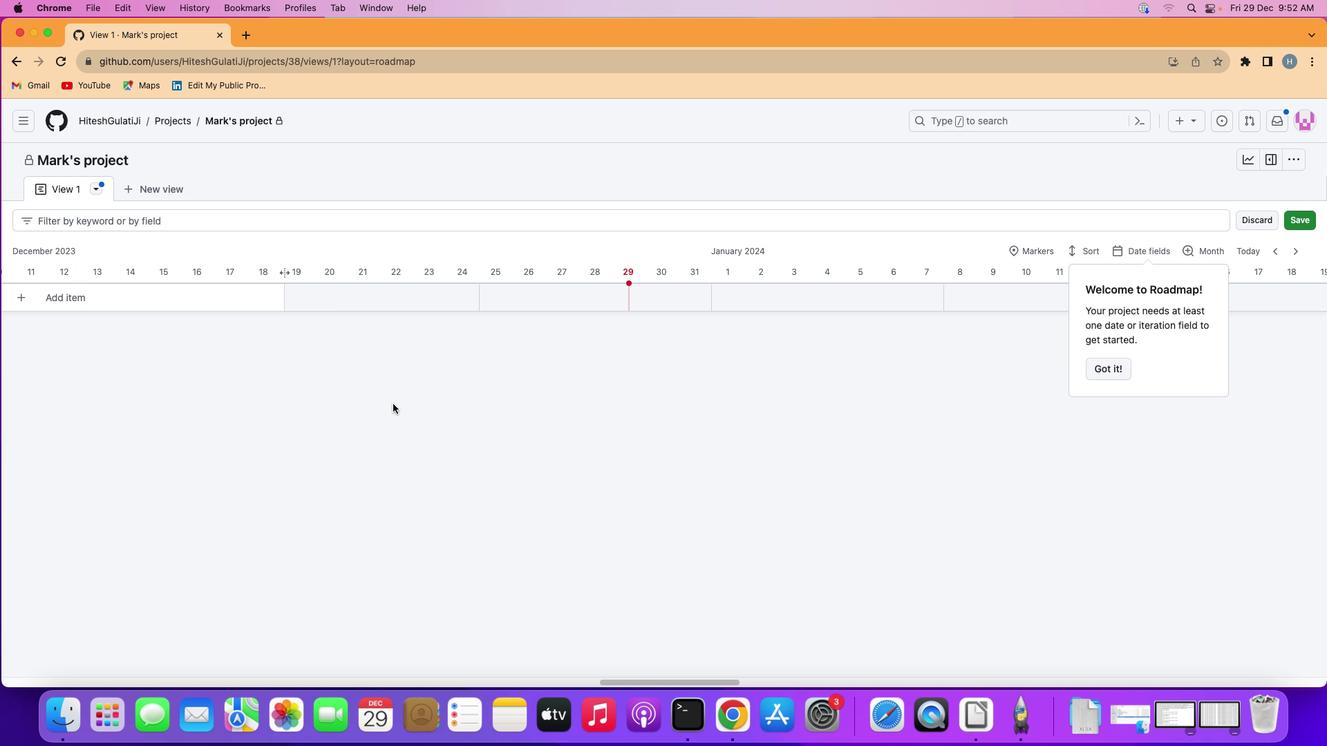 
